 Task: Select the option copy comment and suggestions and enable include resolved comments.
Action: Mouse moved to (37, 92)
Screenshot: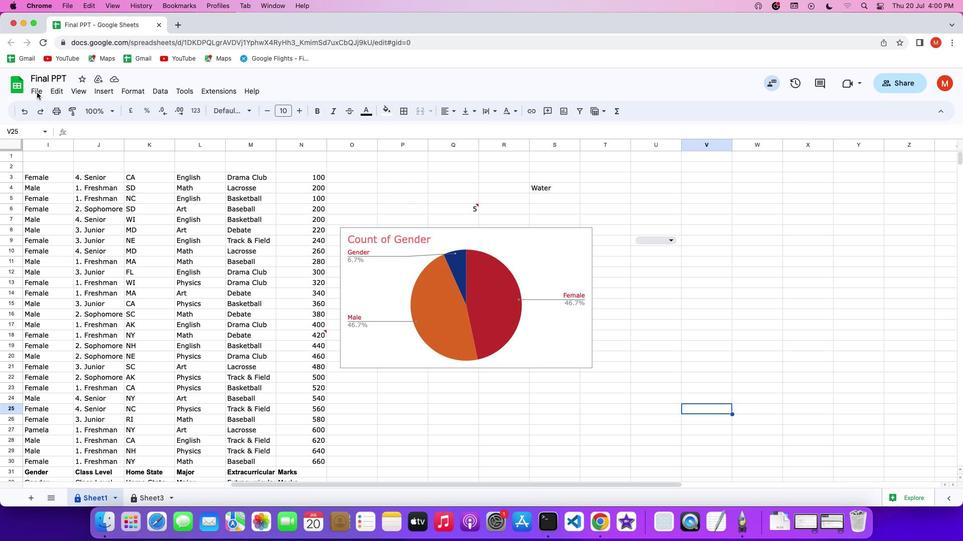 
Action: Mouse pressed left at (37, 92)
Screenshot: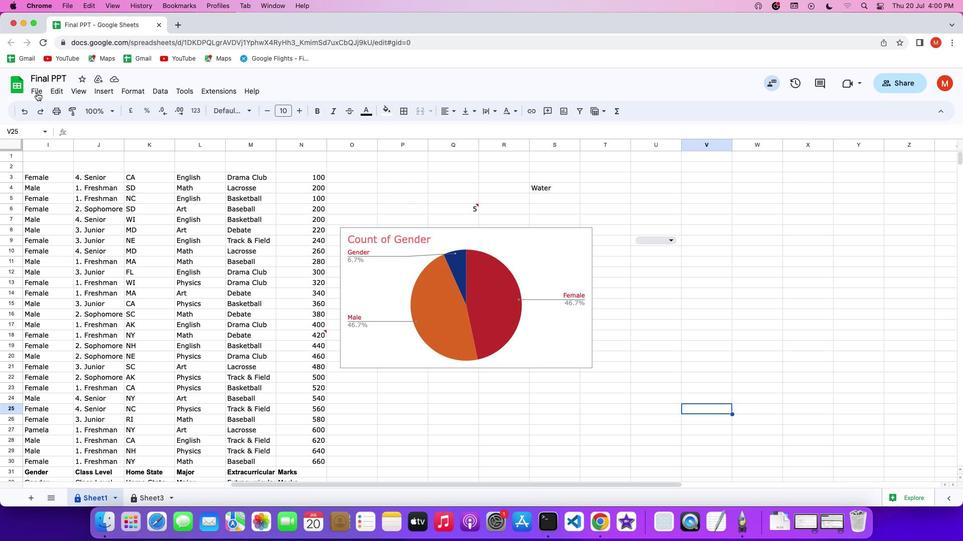 
Action: Mouse pressed left at (37, 92)
Screenshot: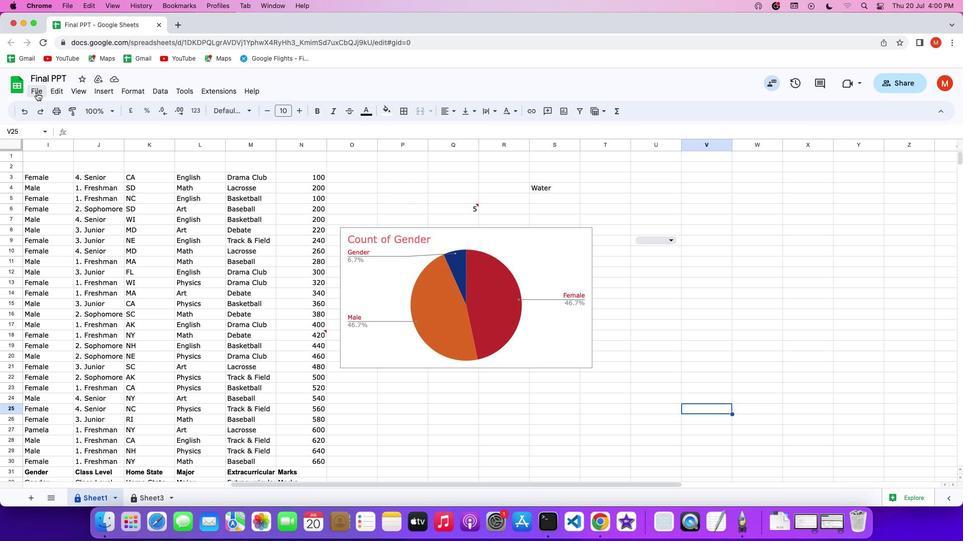 
Action: Mouse moved to (37, 91)
Screenshot: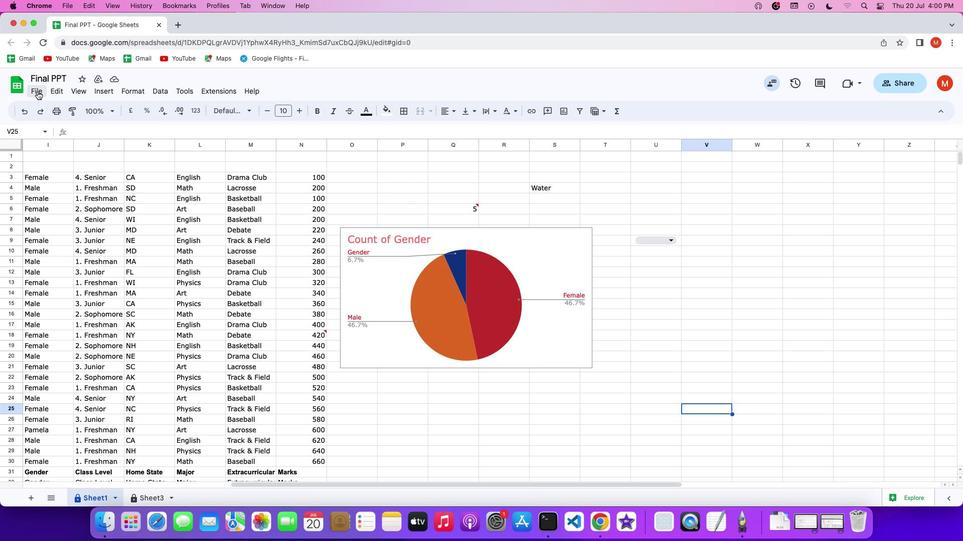 
Action: Mouse pressed left at (37, 91)
Screenshot: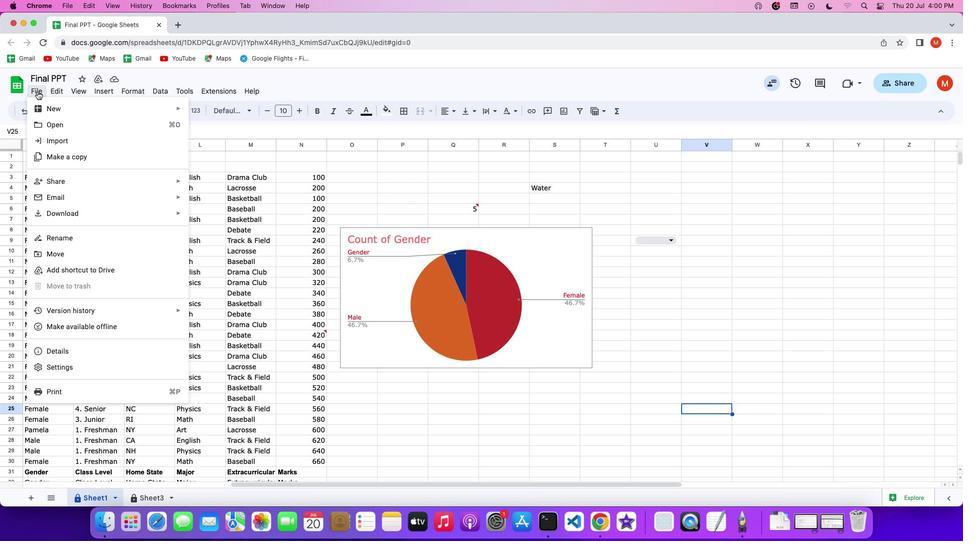 
Action: Mouse moved to (58, 156)
Screenshot: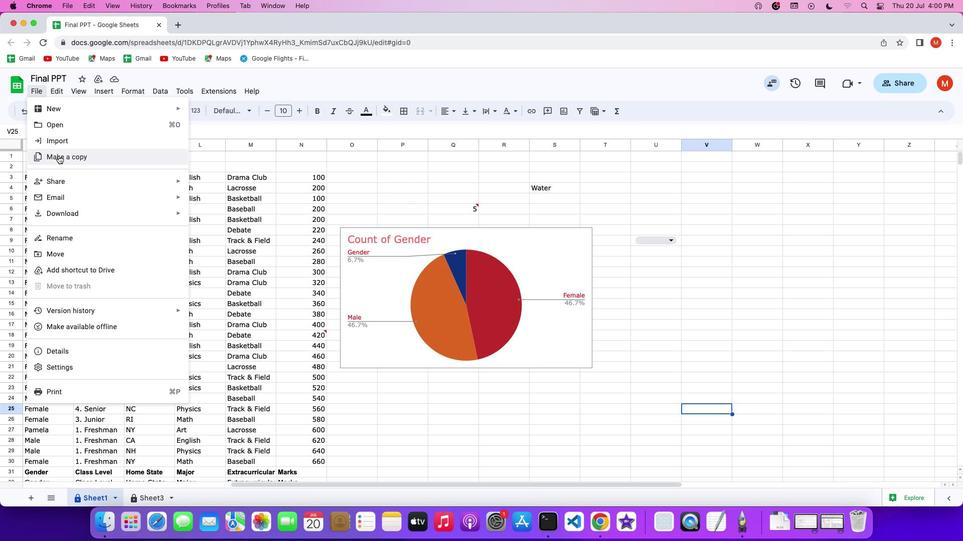 
Action: Mouse pressed left at (58, 156)
Screenshot: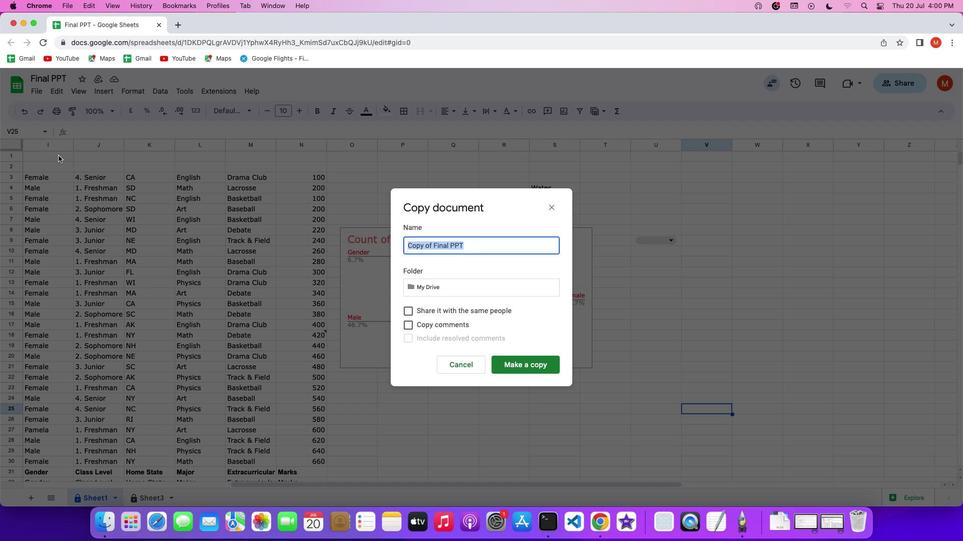 
Action: Mouse moved to (411, 326)
Screenshot: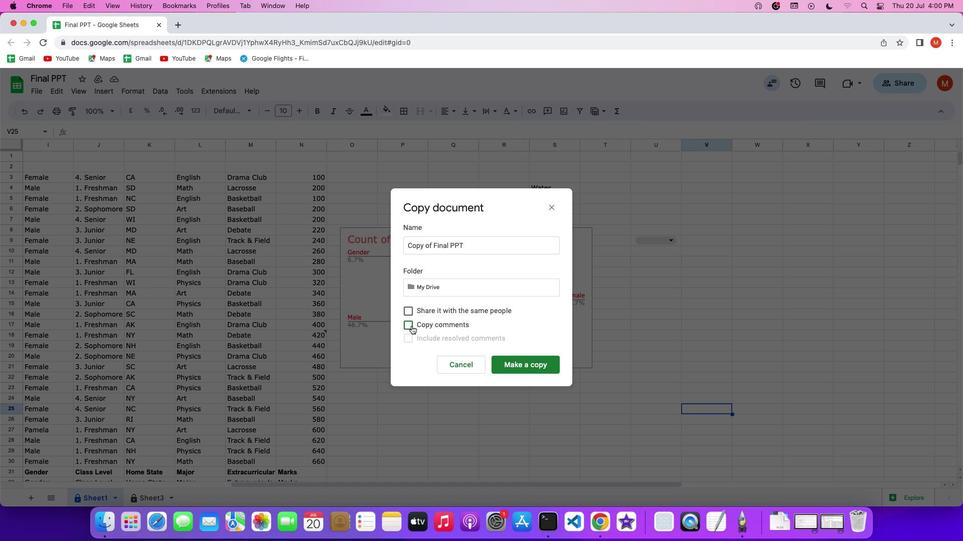 
Action: Mouse pressed left at (411, 326)
Screenshot: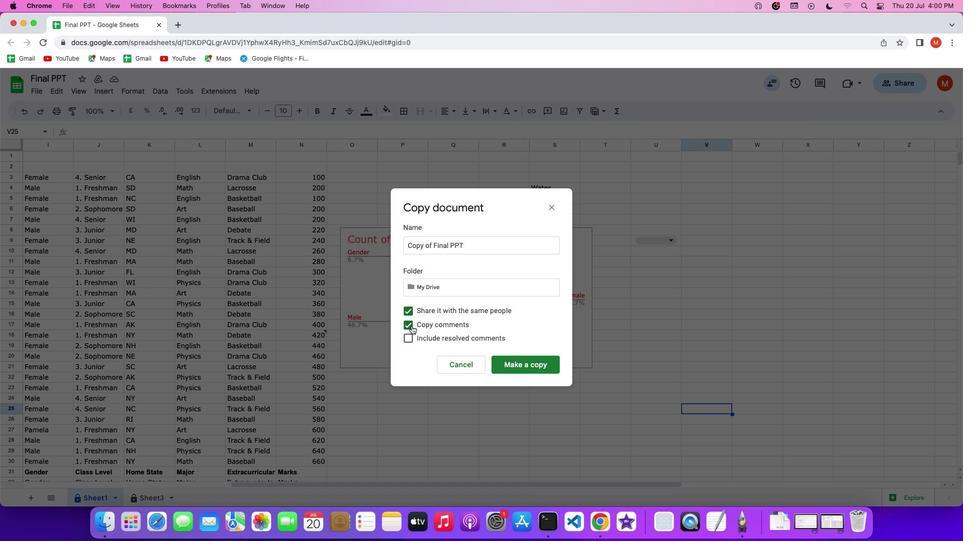 
Action: Mouse moved to (407, 338)
Screenshot: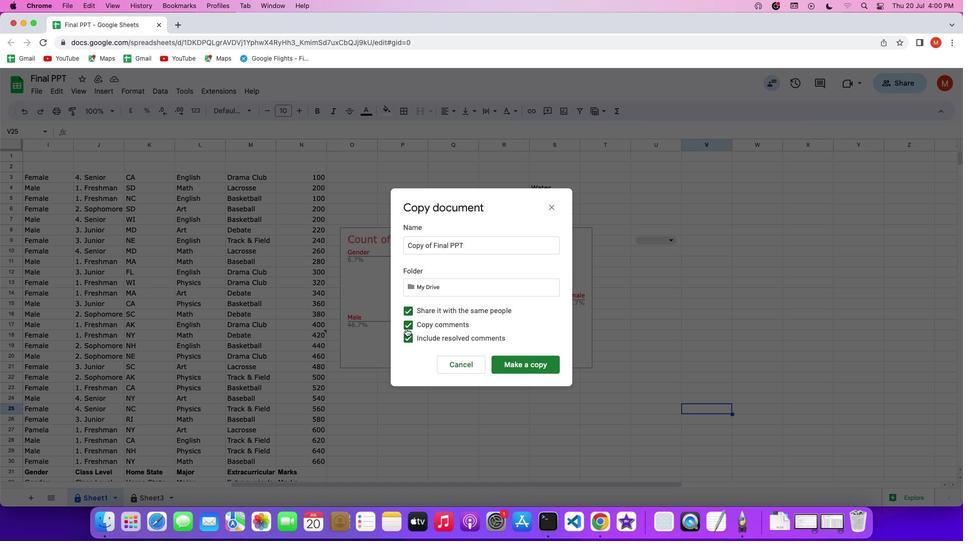 
Action: Mouse pressed left at (407, 338)
Screenshot: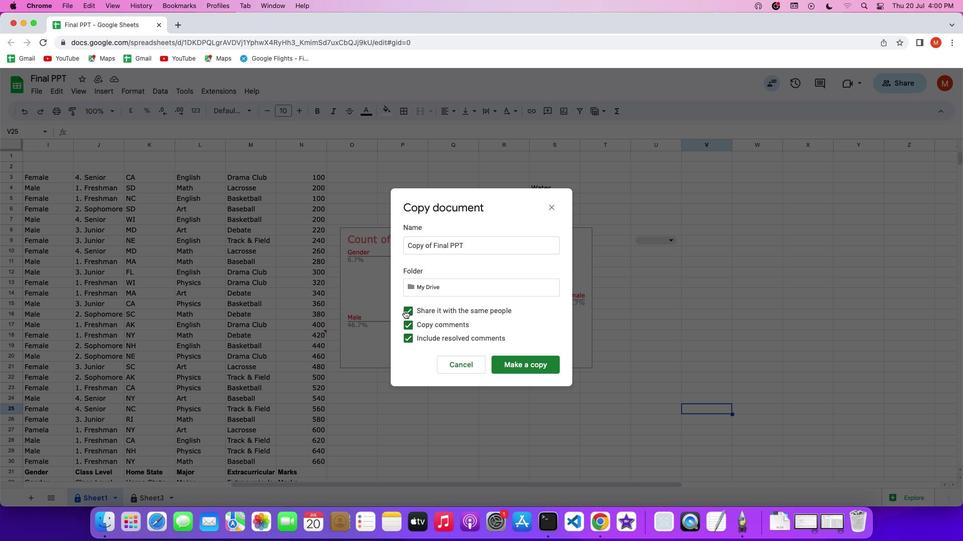 
Action: Mouse moved to (404, 310)
Screenshot: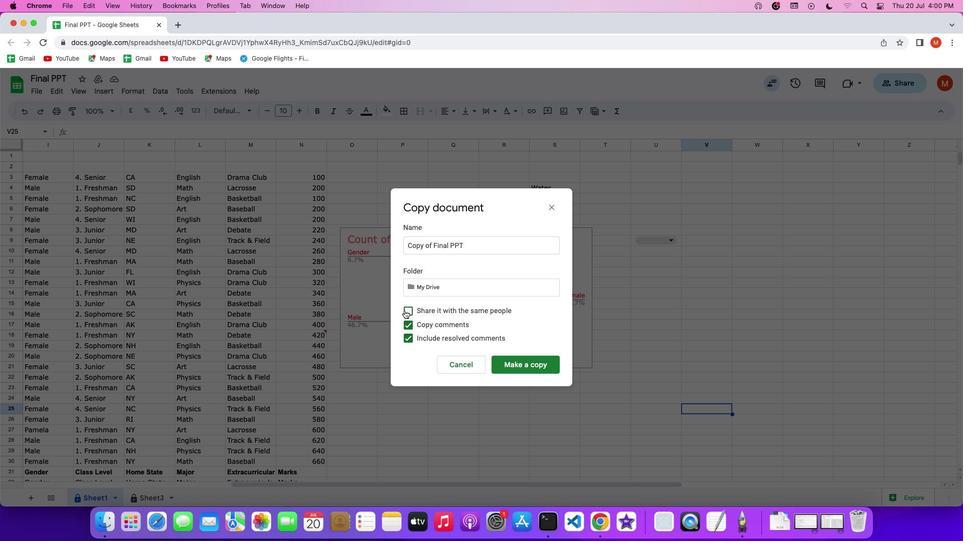 
Action: Mouse pressed left at (404, 310)
Screenshot: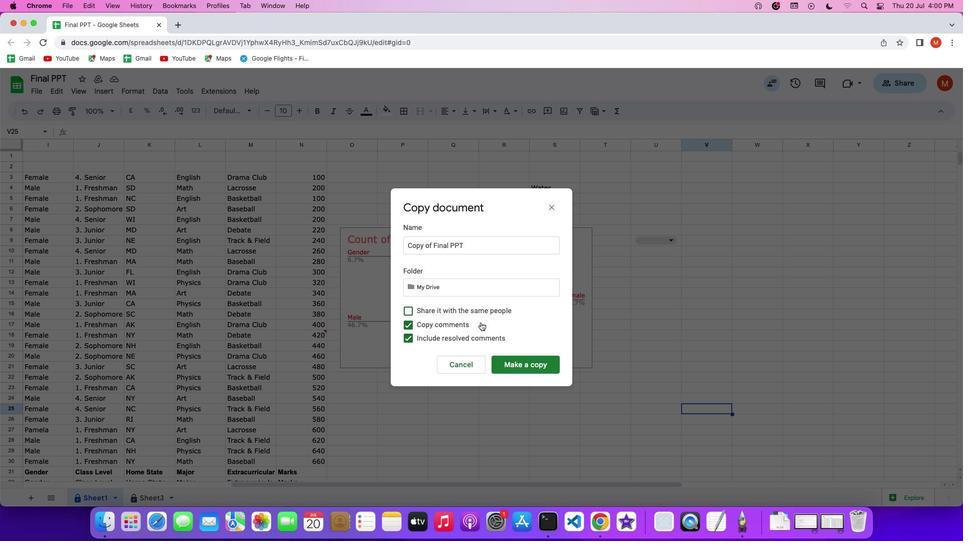 
Action: Mouse moved to (480, 322)
Screenshot: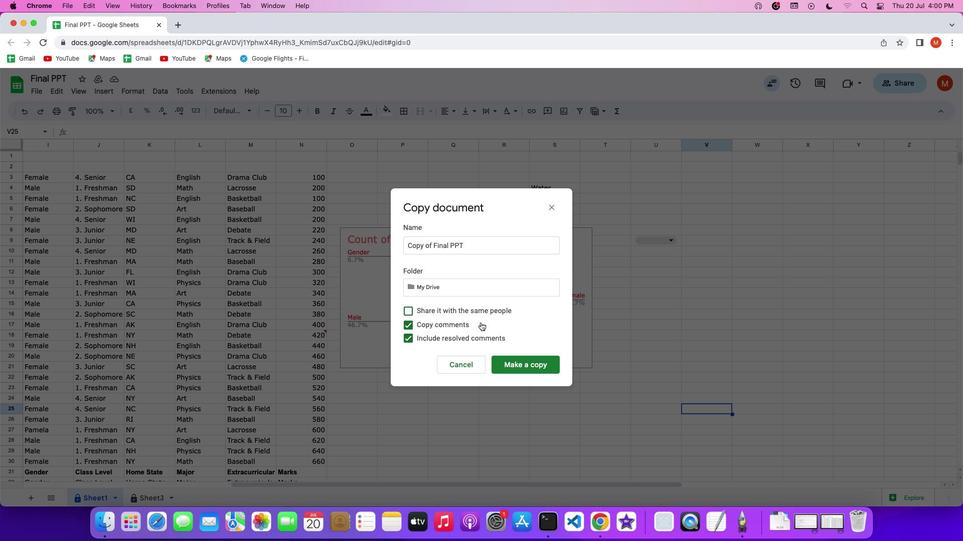 
